 Task: Select option "Anybody" in workspace membership restrictions.
Action: Mouse moved to (551, 337)
Screenshot: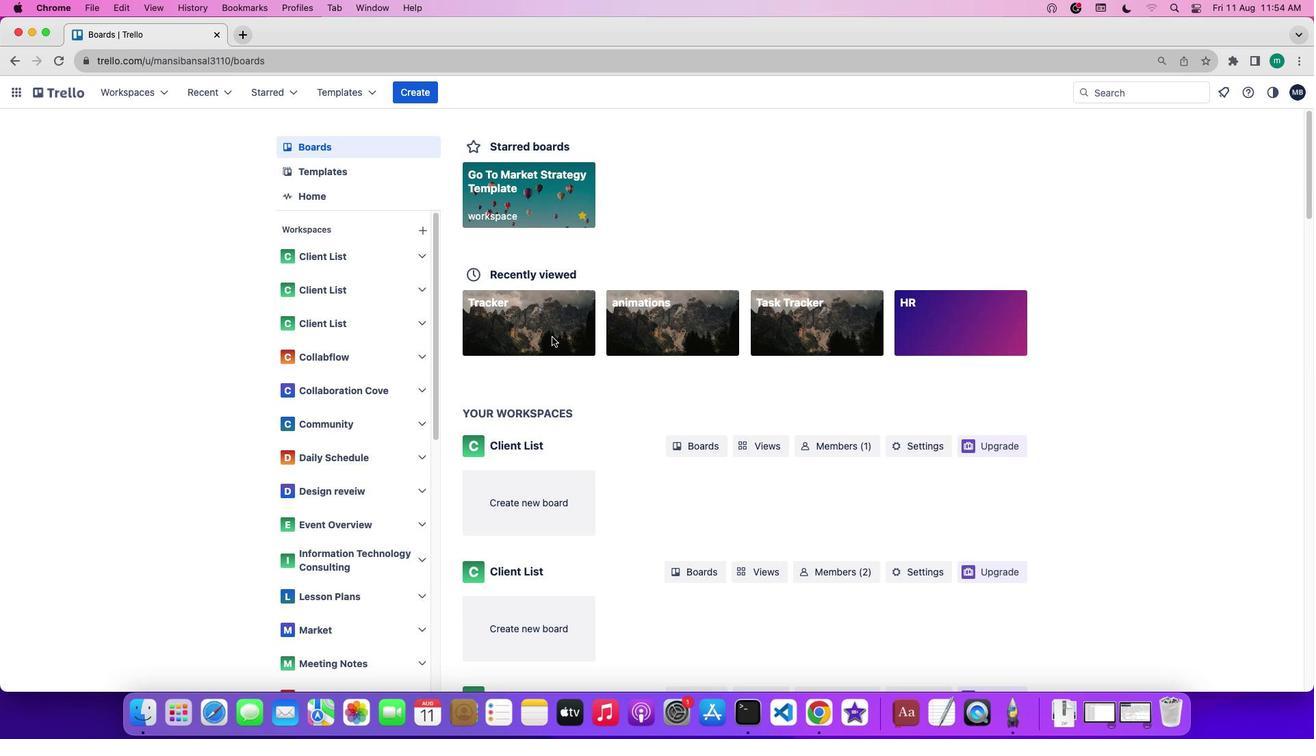 
Action: Mouse pressed left at (551, 337)
Screenshot: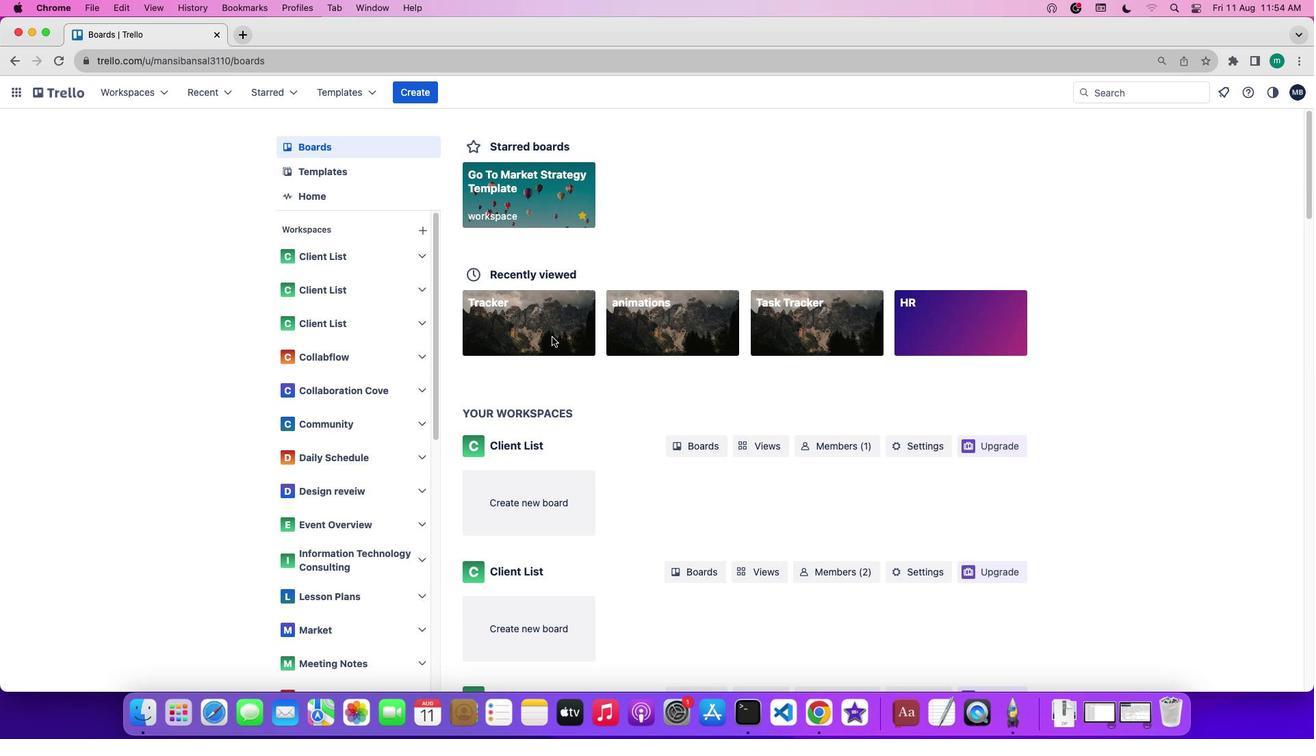 
Action: Mouse moved to (553, 336)
Screenshot: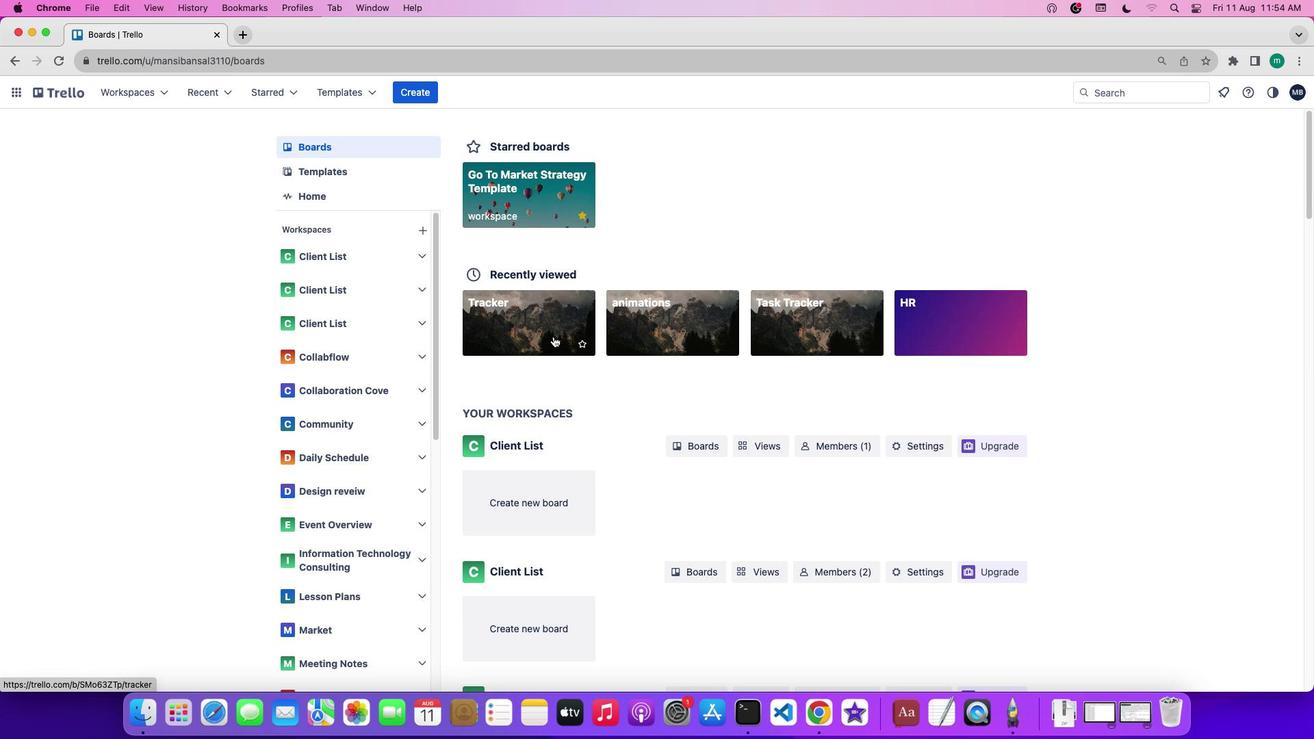 
Action: Mouse pressed left at (553, 336)
Screenshot: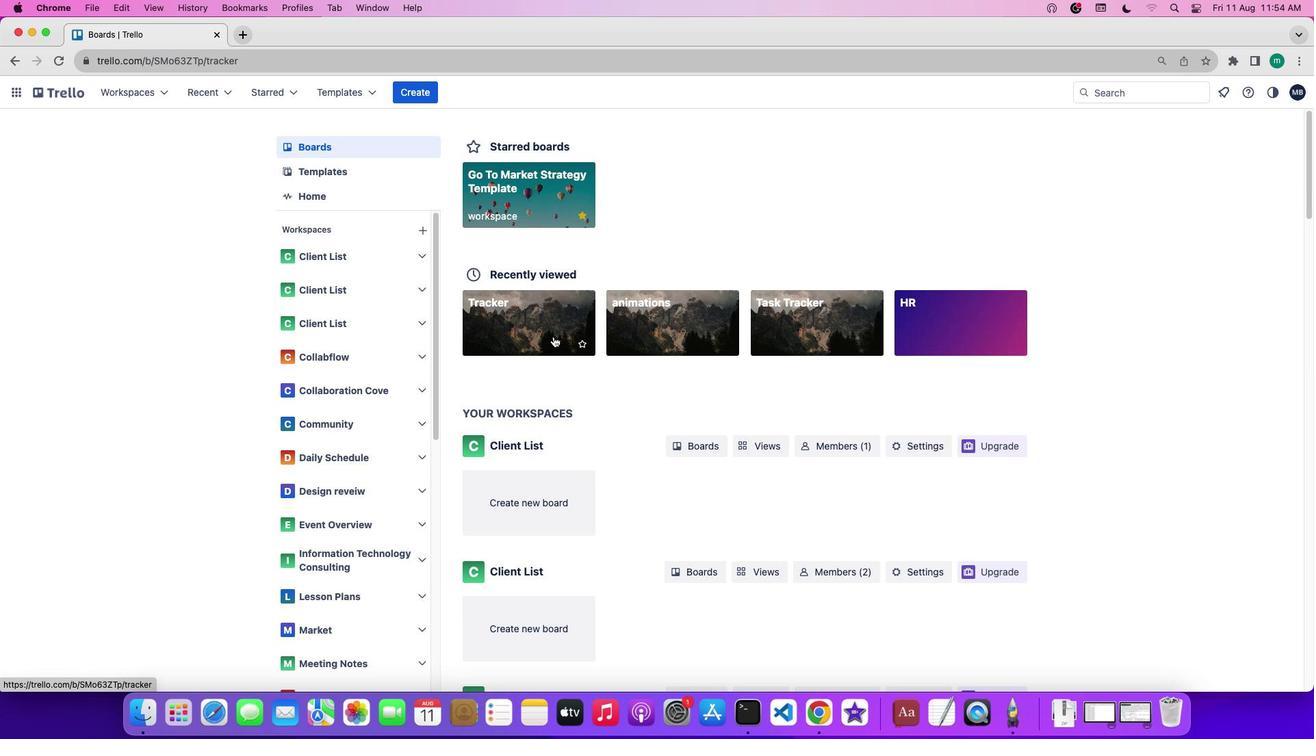 
Action: Mouse moved to (149, 216)
Screenshot: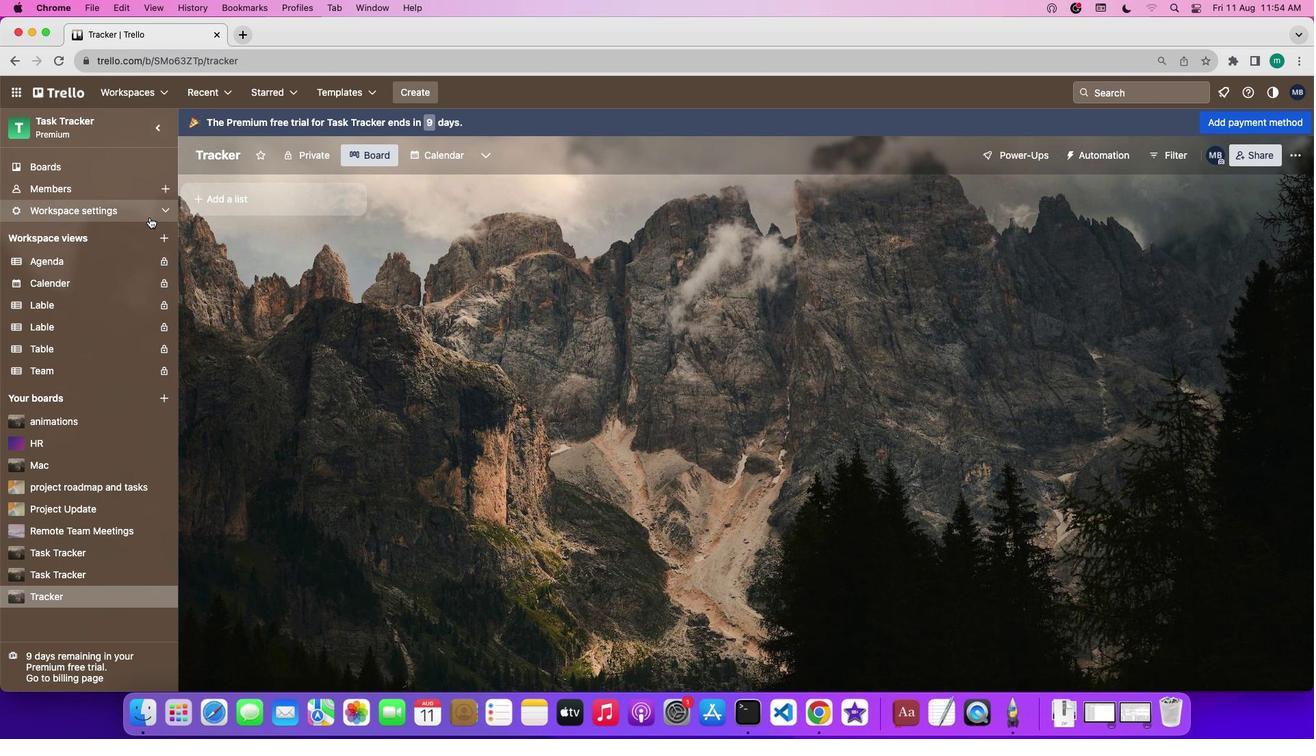 
Action: Mouse pressed left at (149, 216)
Screenshot: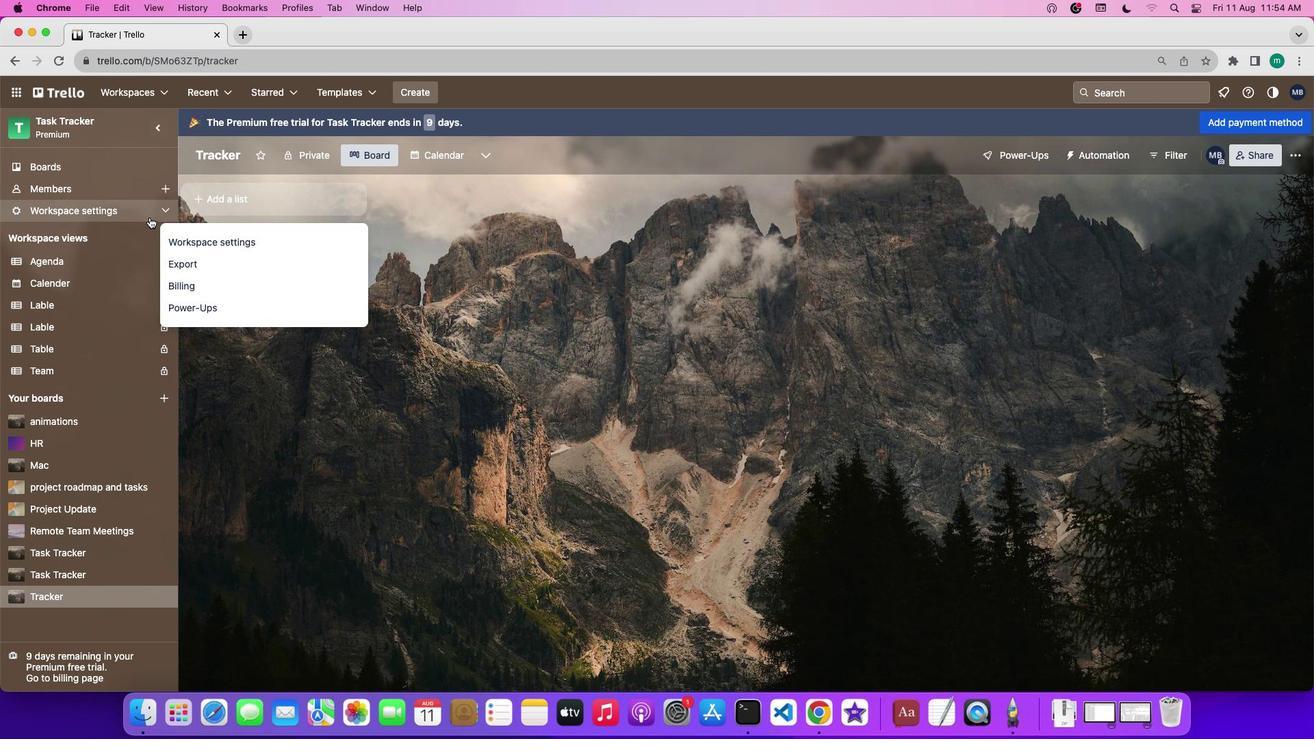 
Action: Mouse moved to (240, 238)
Screenshot: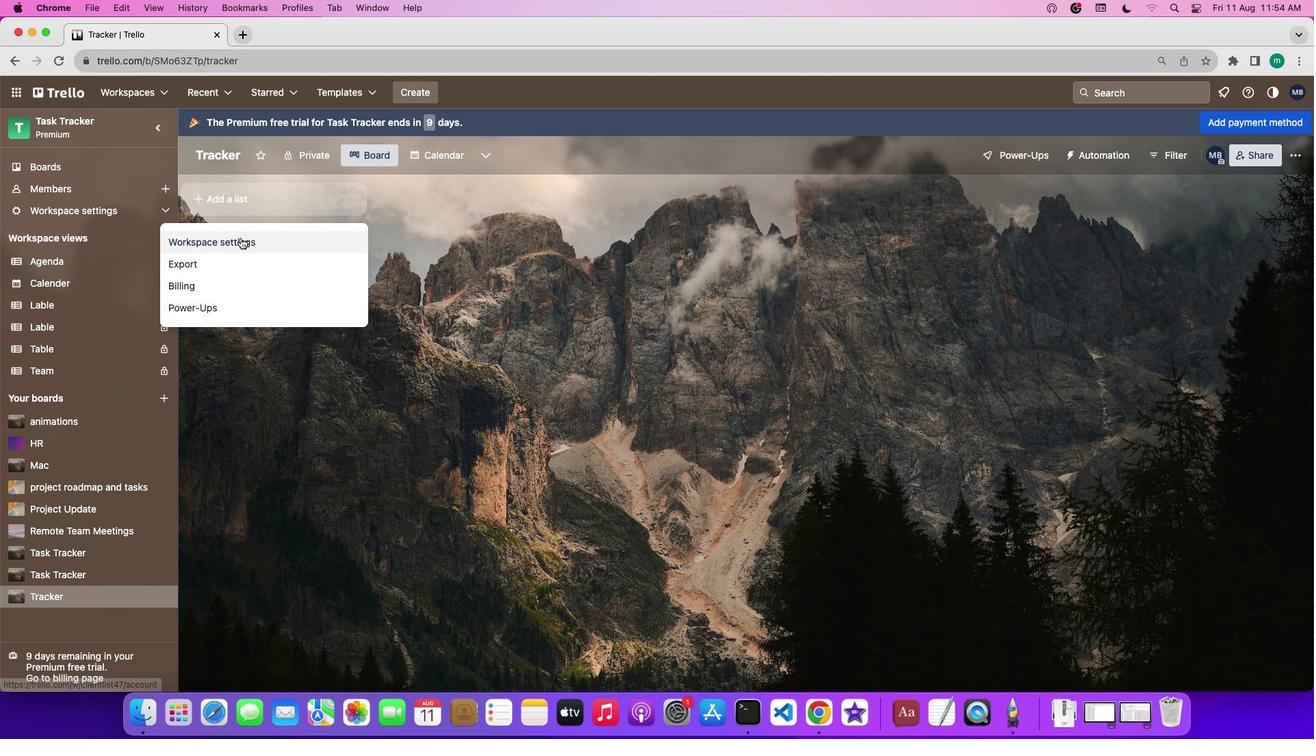 
Action: Mouse pressed left at (240, 238)
Screenshot: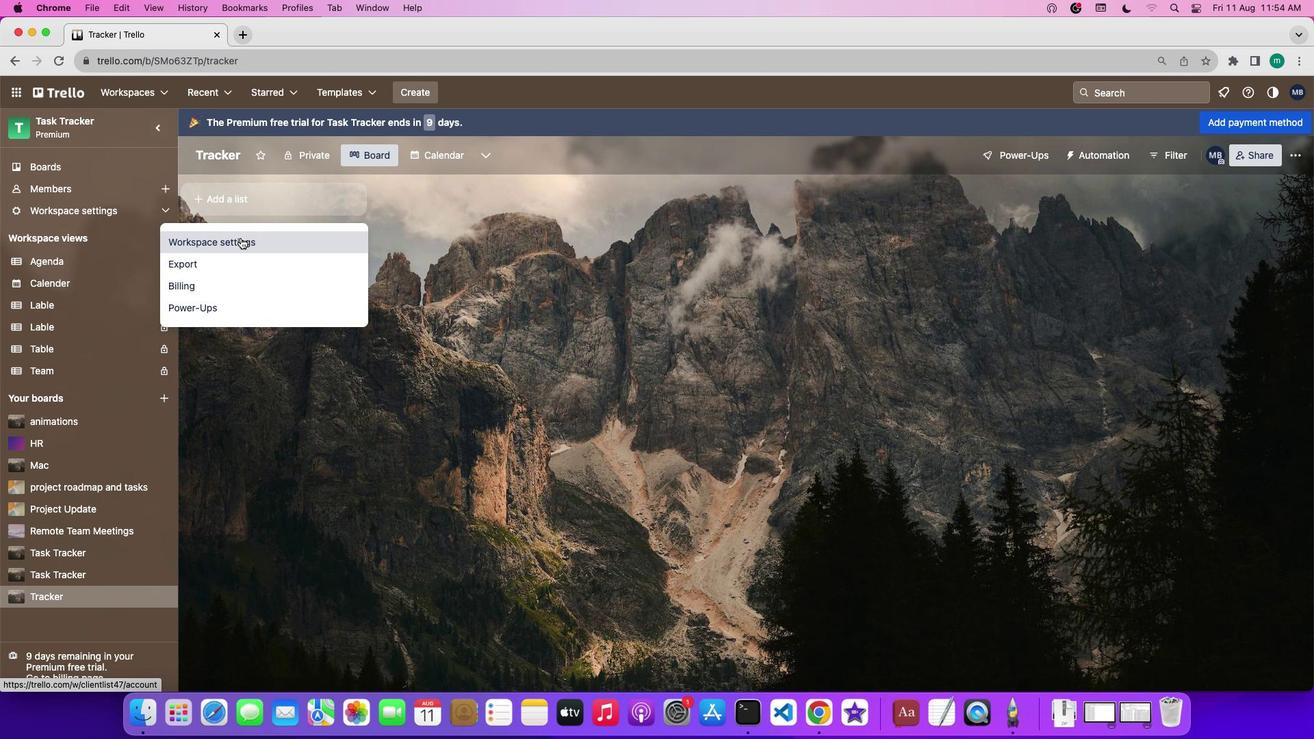 
Action: Mouse moved to (687, 394)
Screenshot: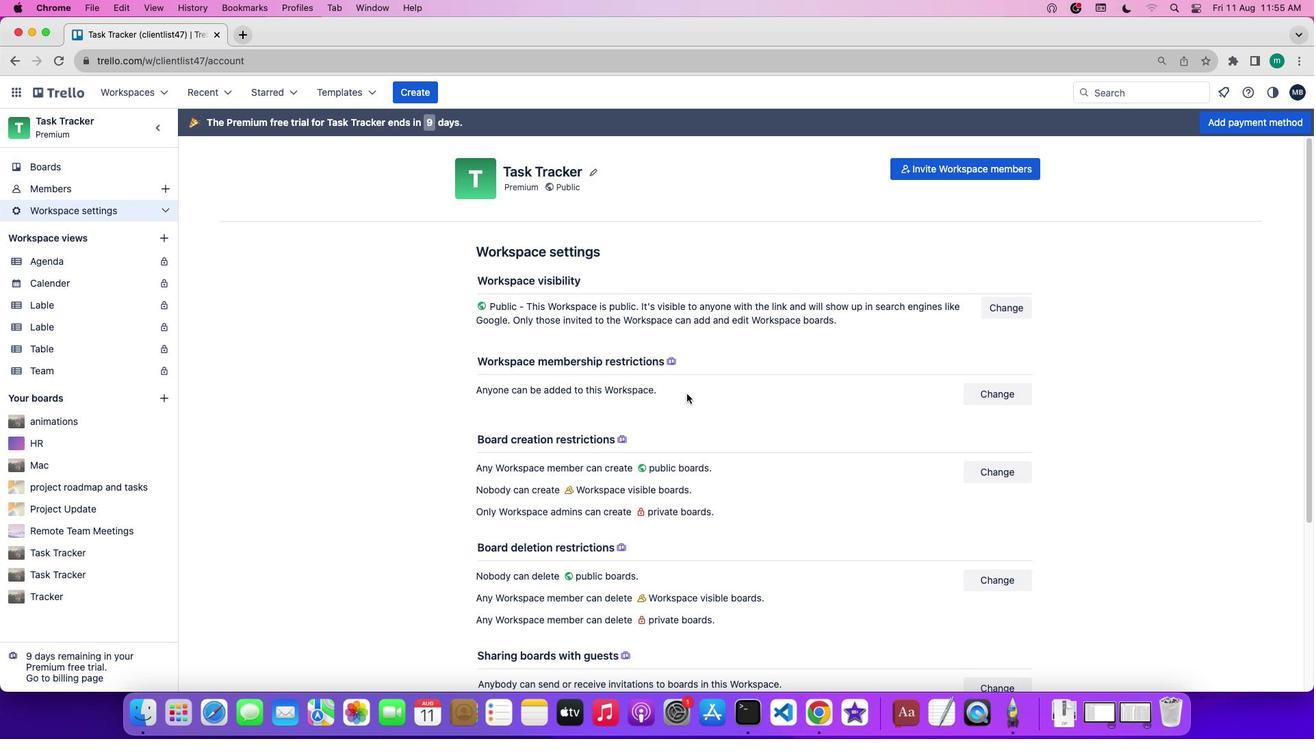 
Action: Mouse scrolled (687, 394) with delta (0, 0)
Screenshot: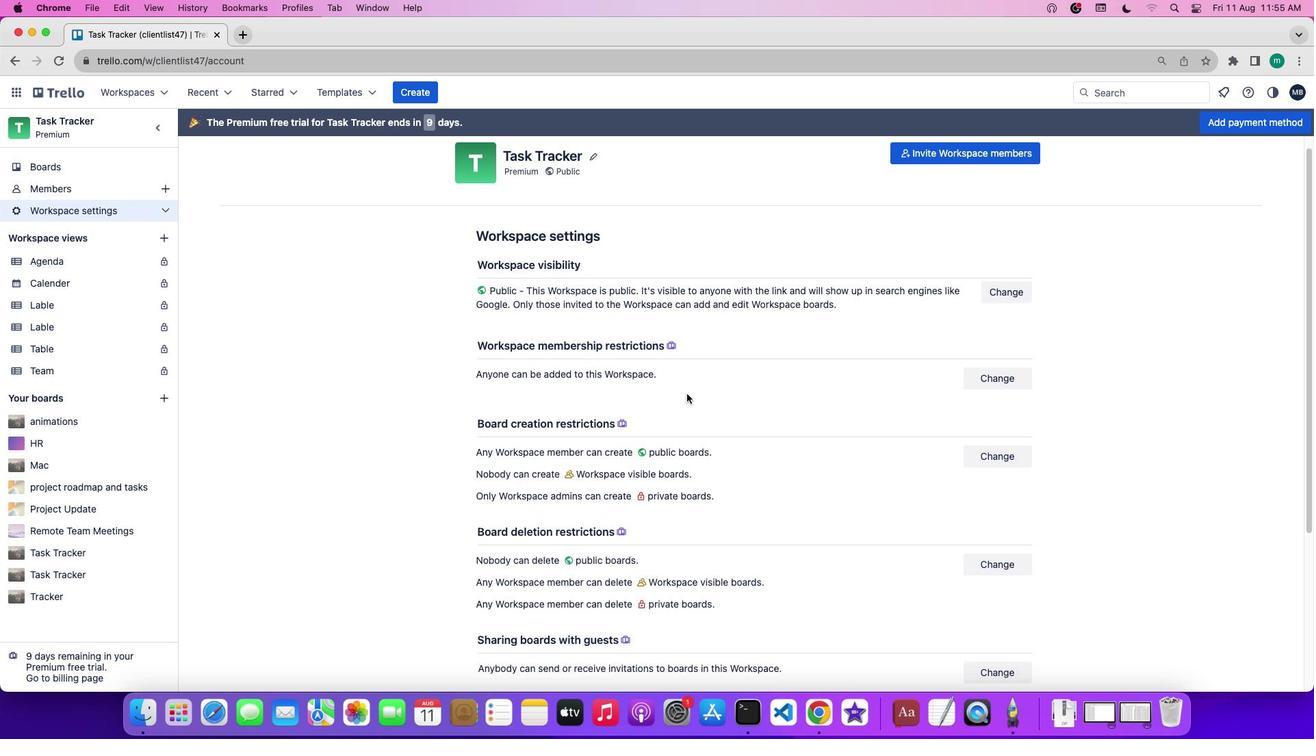 
Action: Mouse scrolled (687, 394) with delta (0, 0)
Screenshot: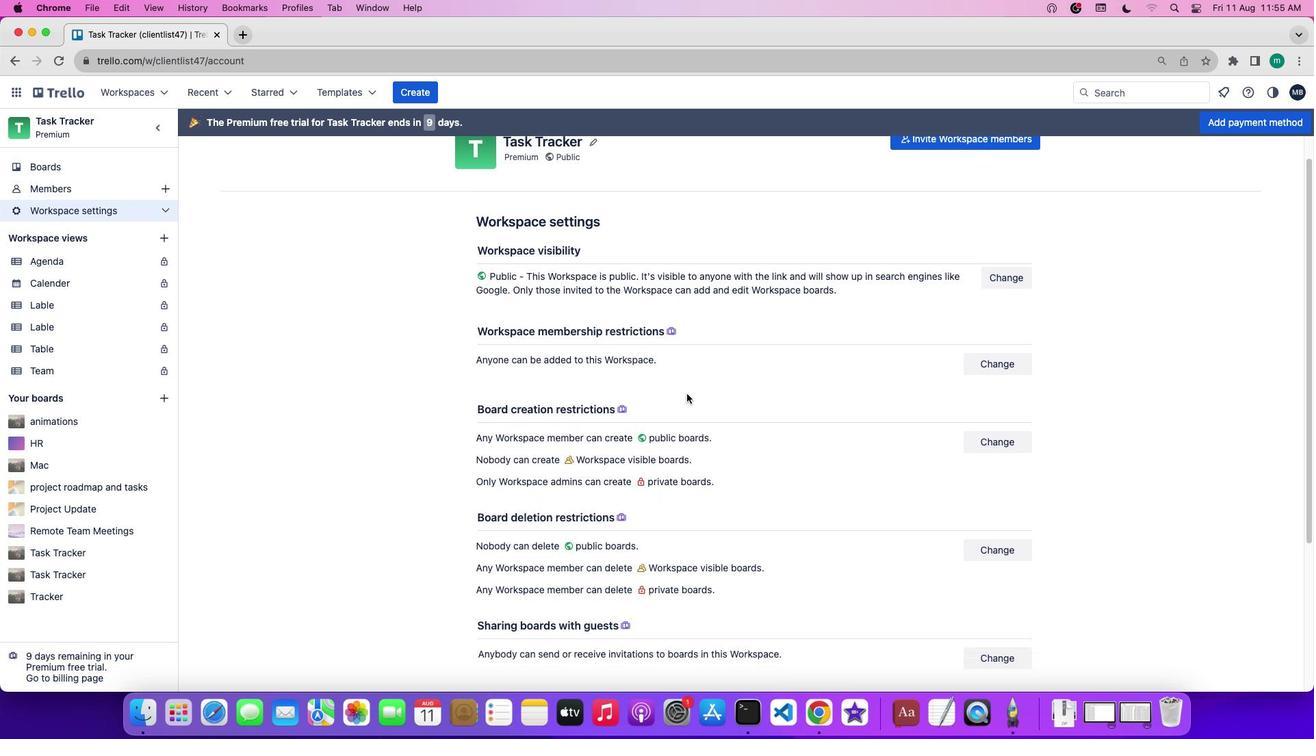 
Action: Mouse scrolled (687, 394) with delta (0, -1)
Screenshot: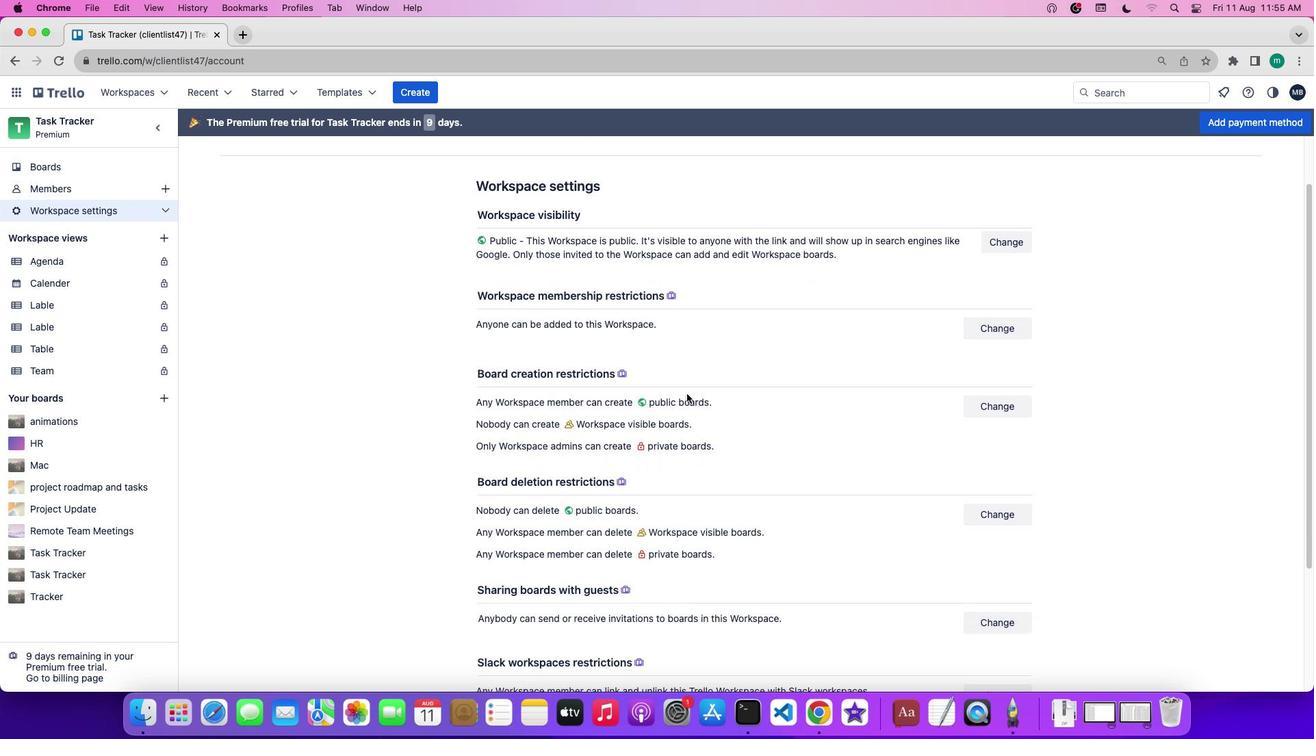 
Action: Mouse moved to (989, 309)
Screenshot: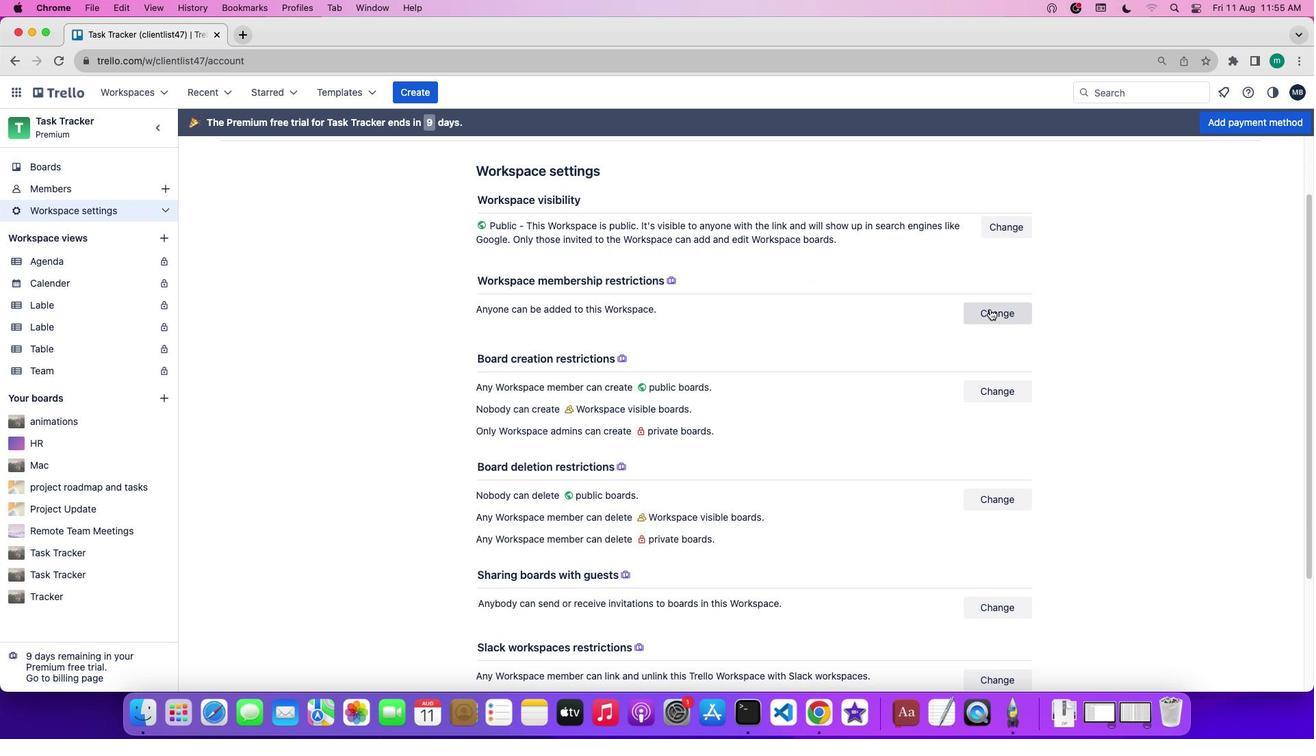 
Action: Mouse pressed left at (989, 309)
Screenshot: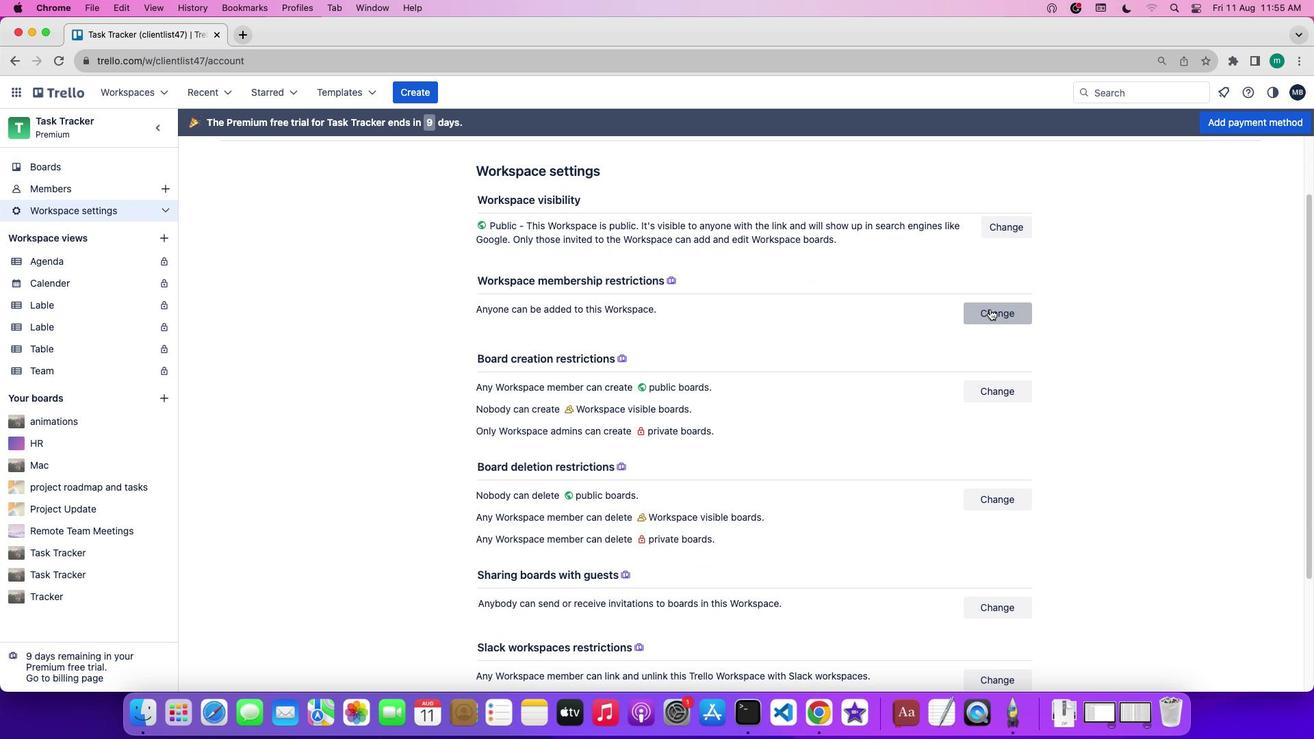
Action: Mouse moved to (1004, 375)
Screenshot: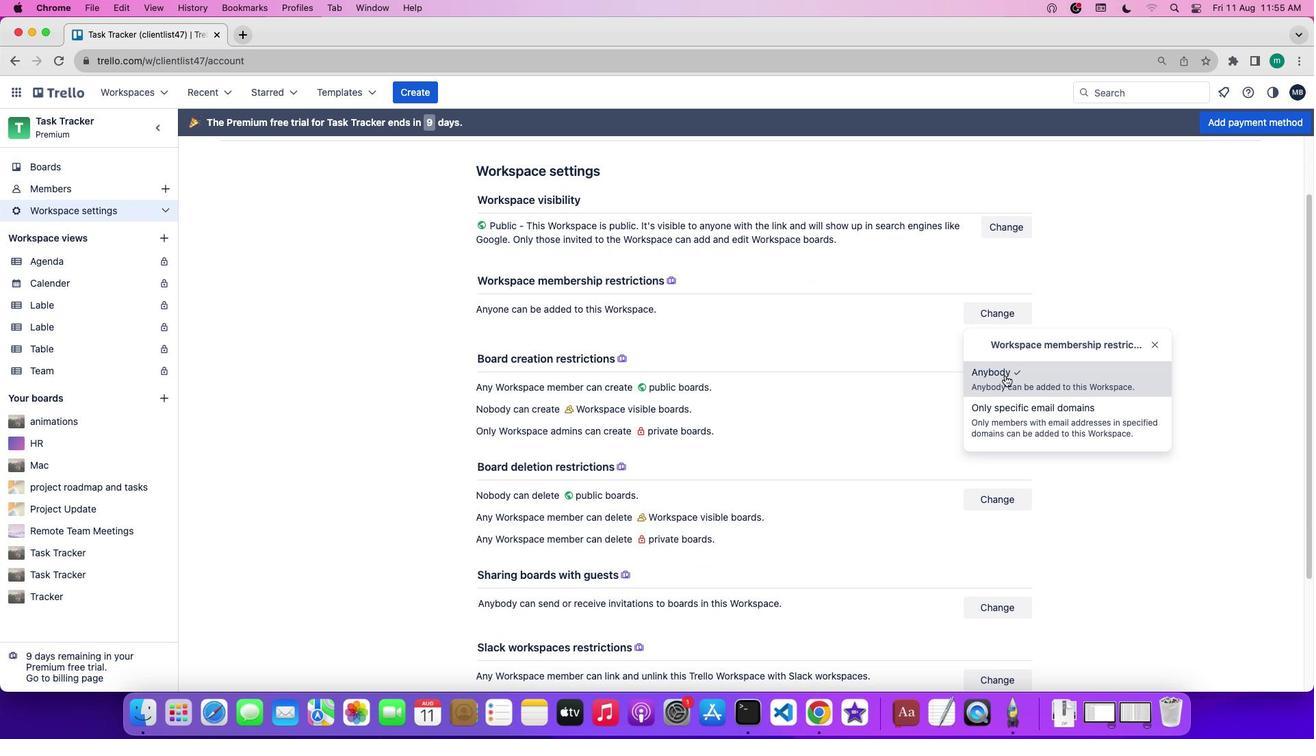 
Action: Mouse pressed left at (1004, 375)
Screenshot: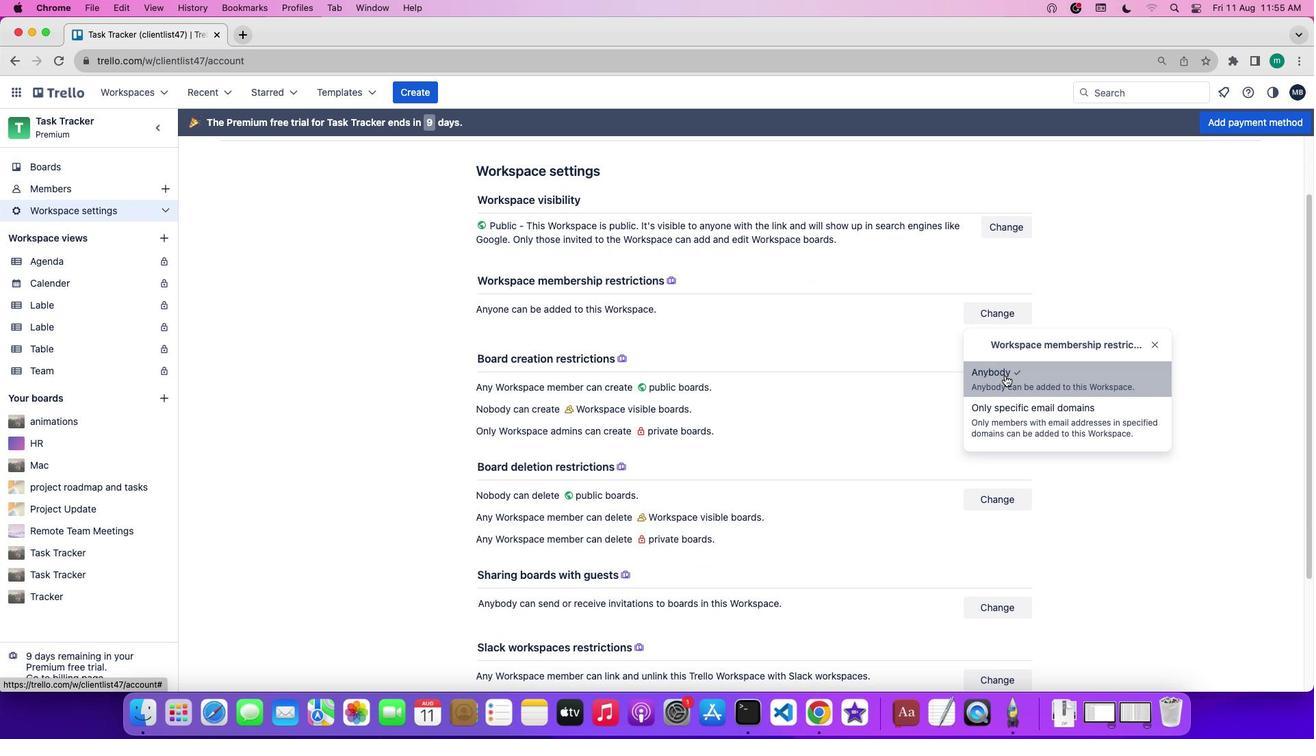 
